 Task: Change polyline line to dashed.
Action: Mouse moved to (385, 279)
Screenshot: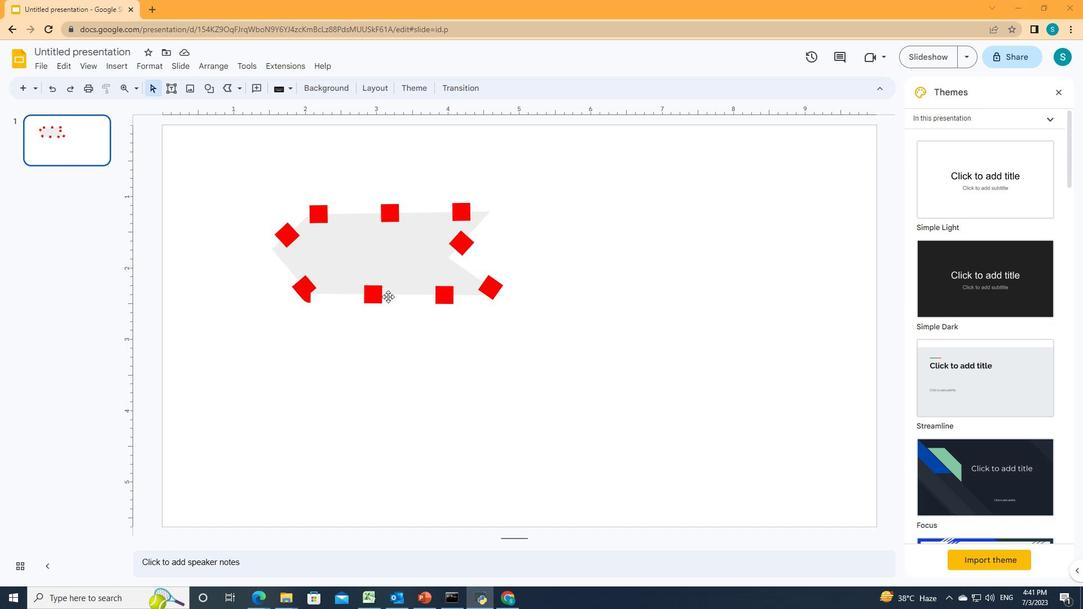 
Action: Mouse pressed left at (385, 279)
Screenshot: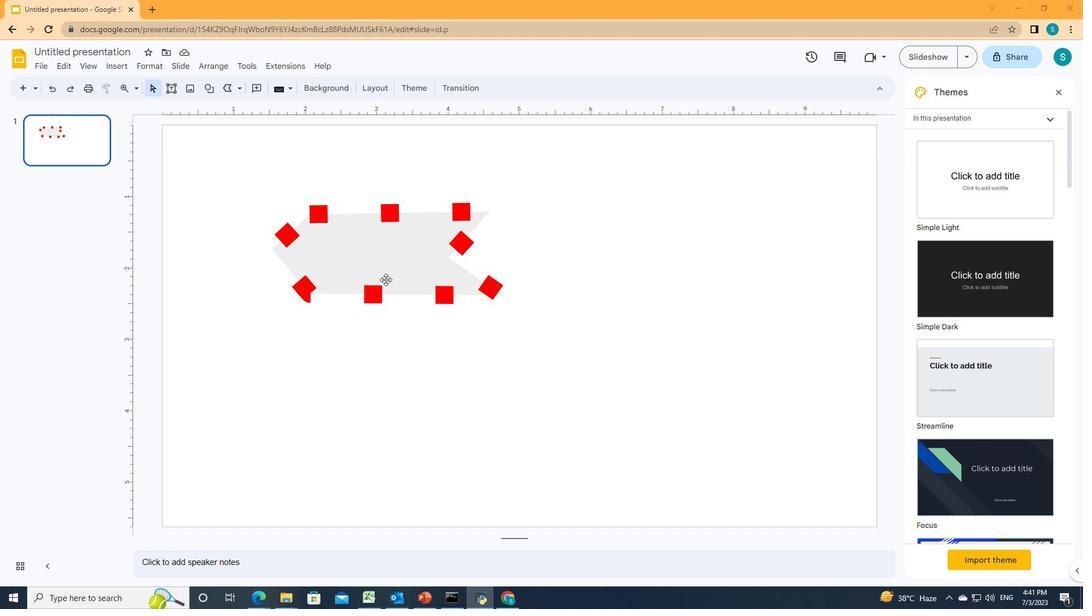 
Action: Mouse moved to (319, 87)
Screenshot: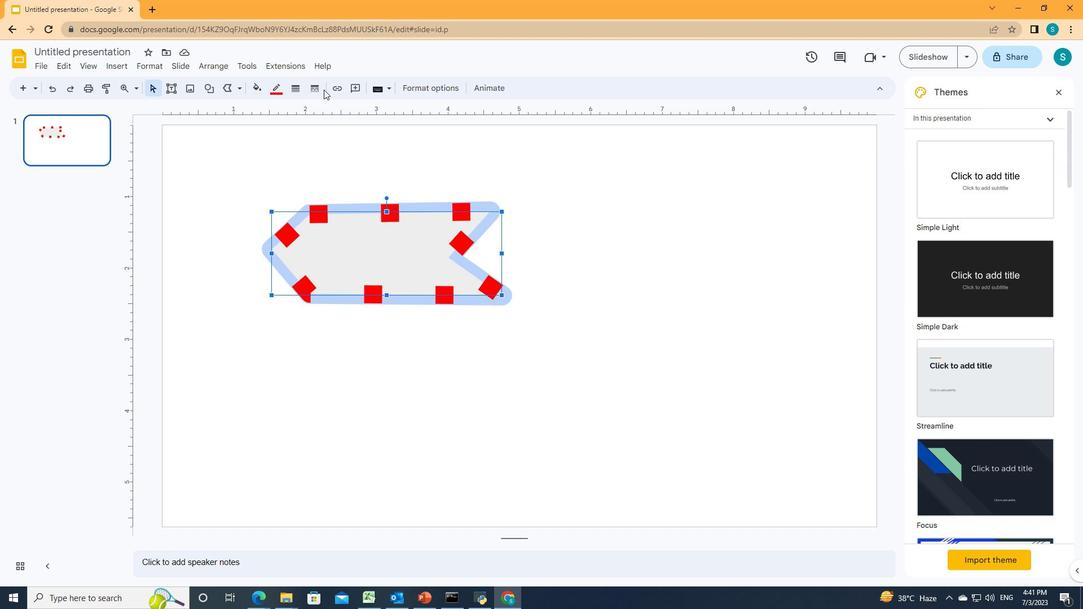 
Action: Mouse pressed left at (319, 87)
Screenshot: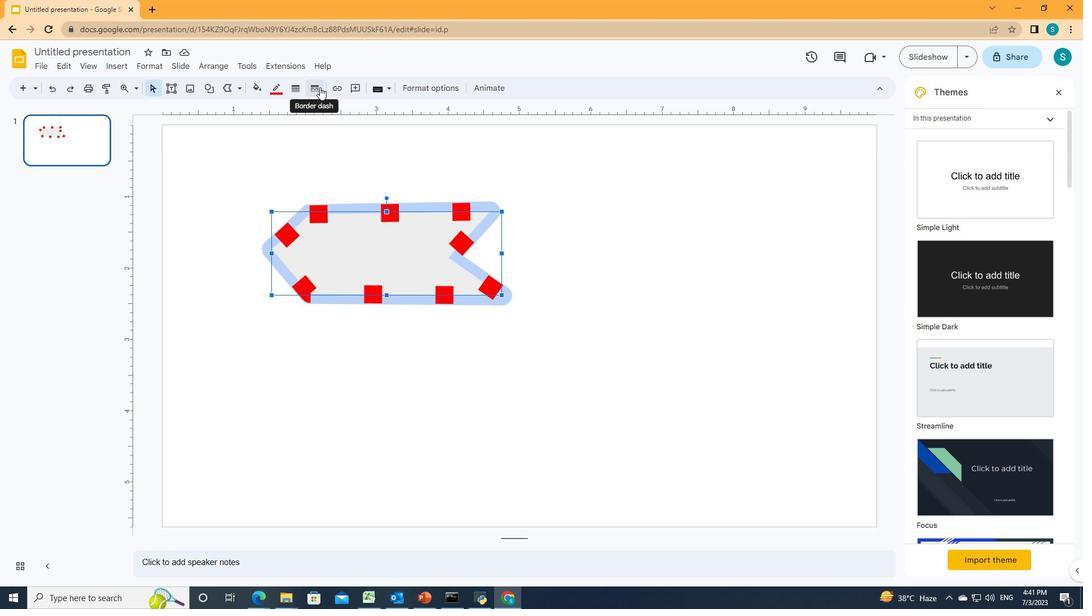 
Action: Mouse moved to (339, 143)
Screenshot: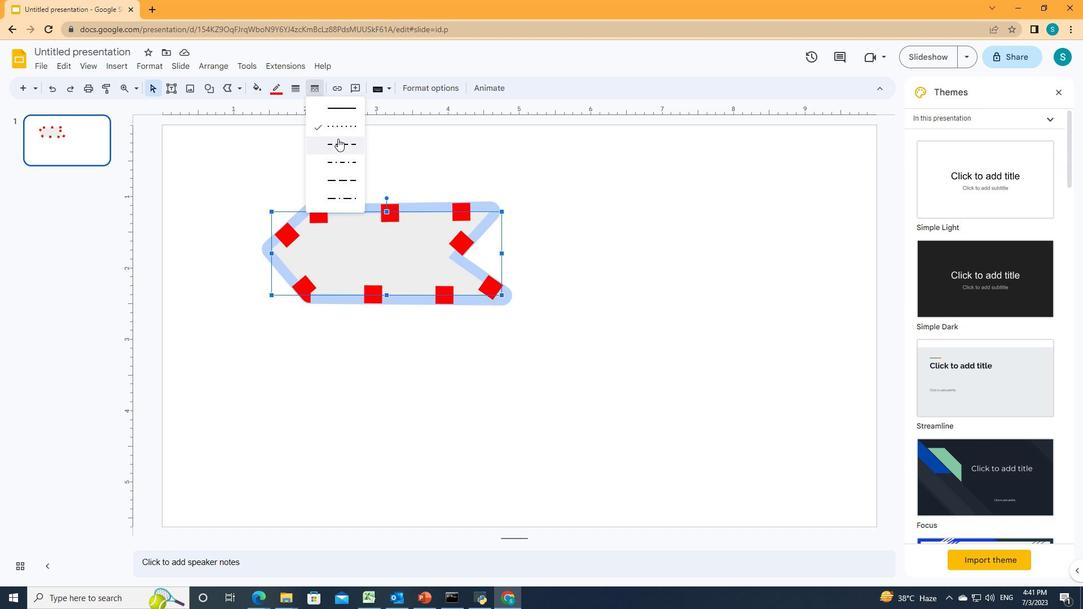 
Action: Mouse pressed left at (339, 143)
Screenshot: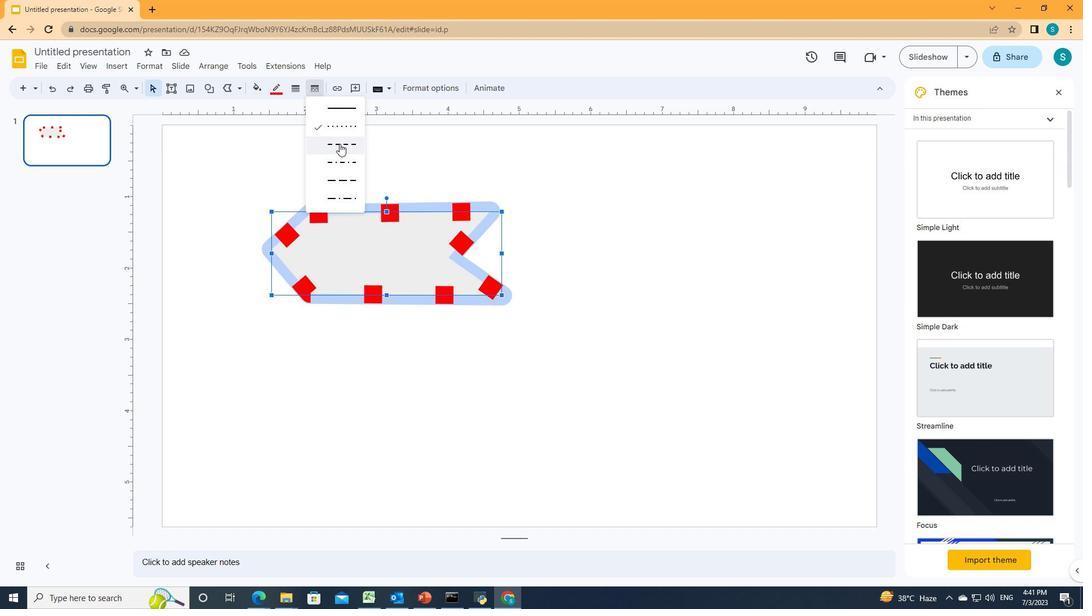 
